 Task: Use the formula "FREQUENCY" in spreadsheet "Project portfolio".
Action: Mouse moved to (1052, 480)
Screenshot: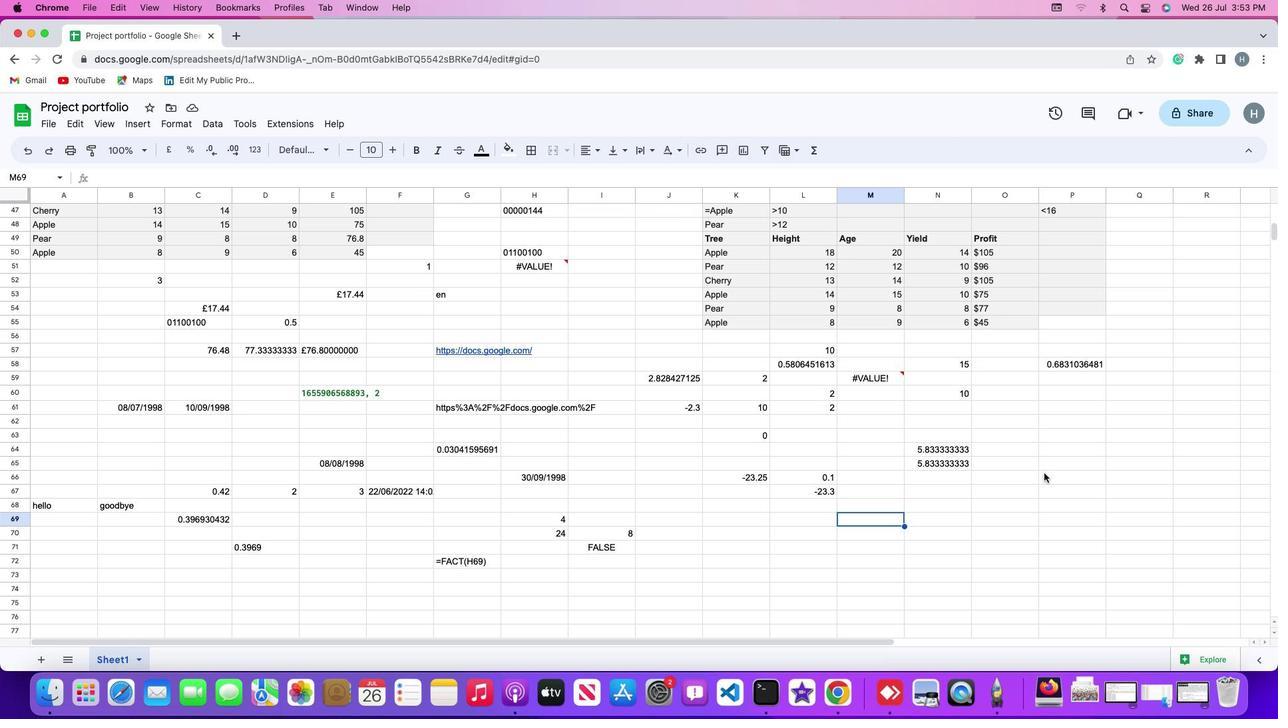 
Action: Mouse pressed left at (1052, 480)
Screenshot: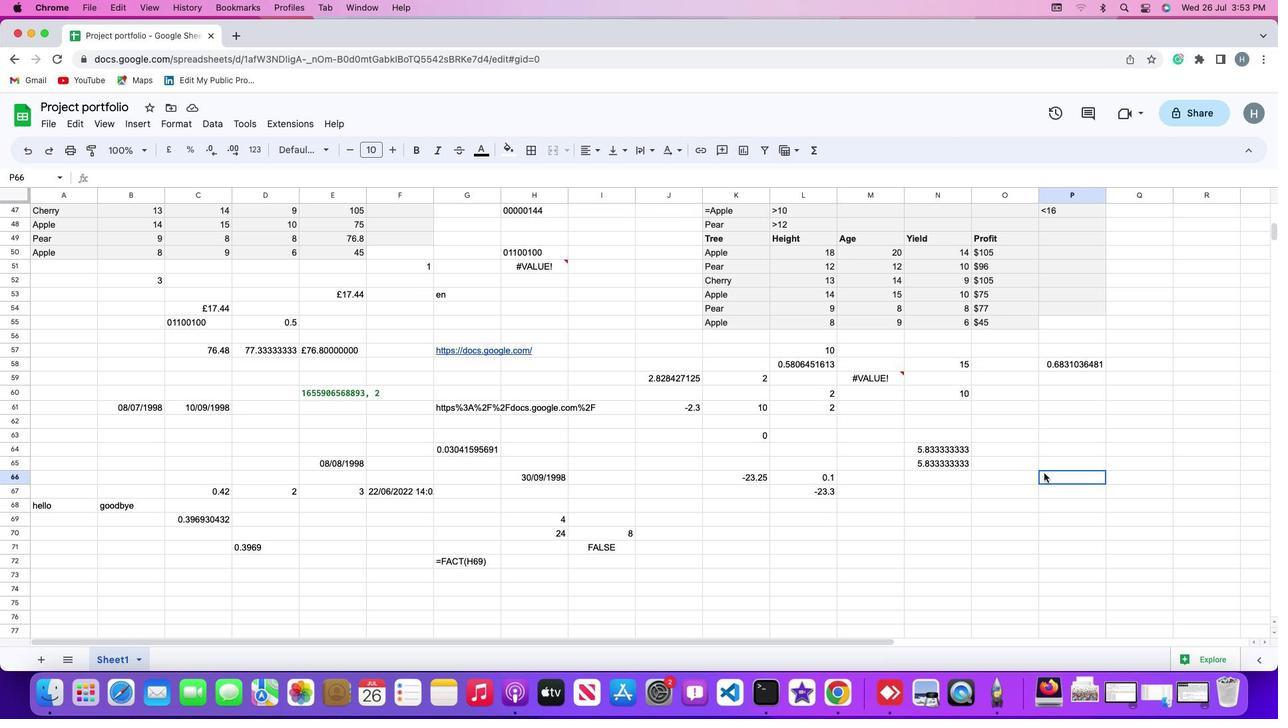 
Action: Mouse moved to (145, 129)
Screenshot: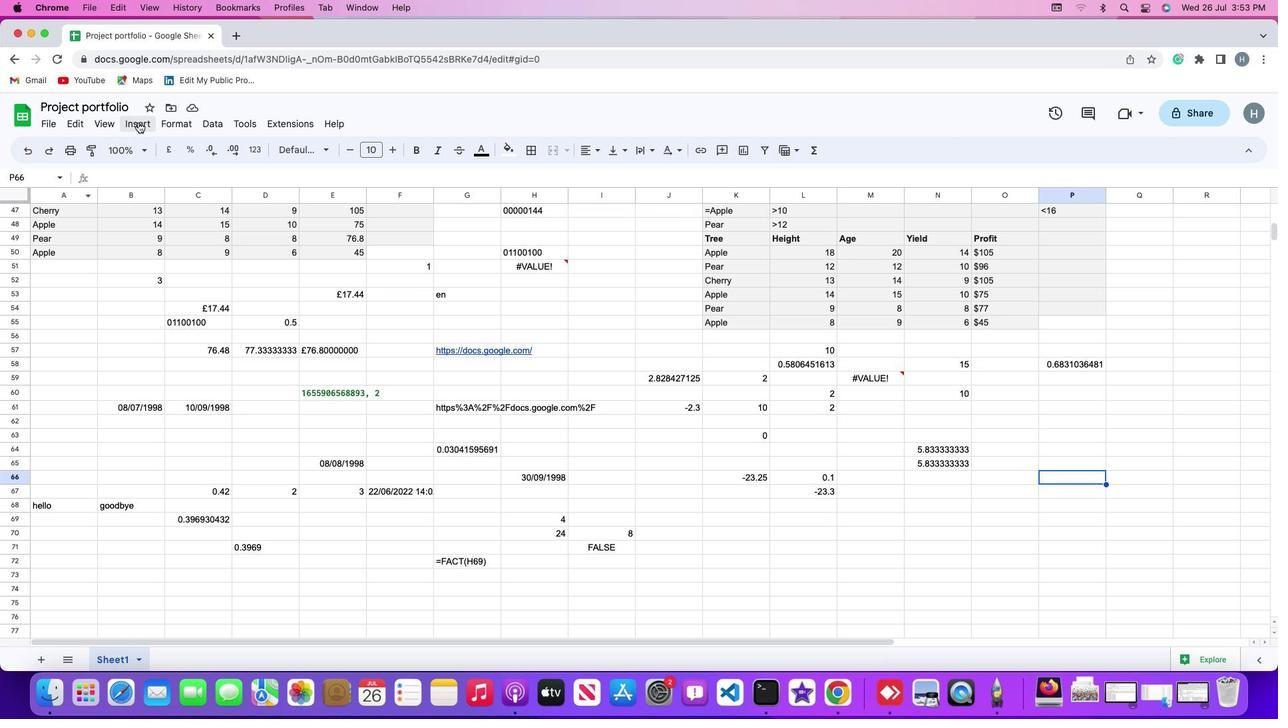 
Action: Mouse pressed left at (145, 129)
Screenshot: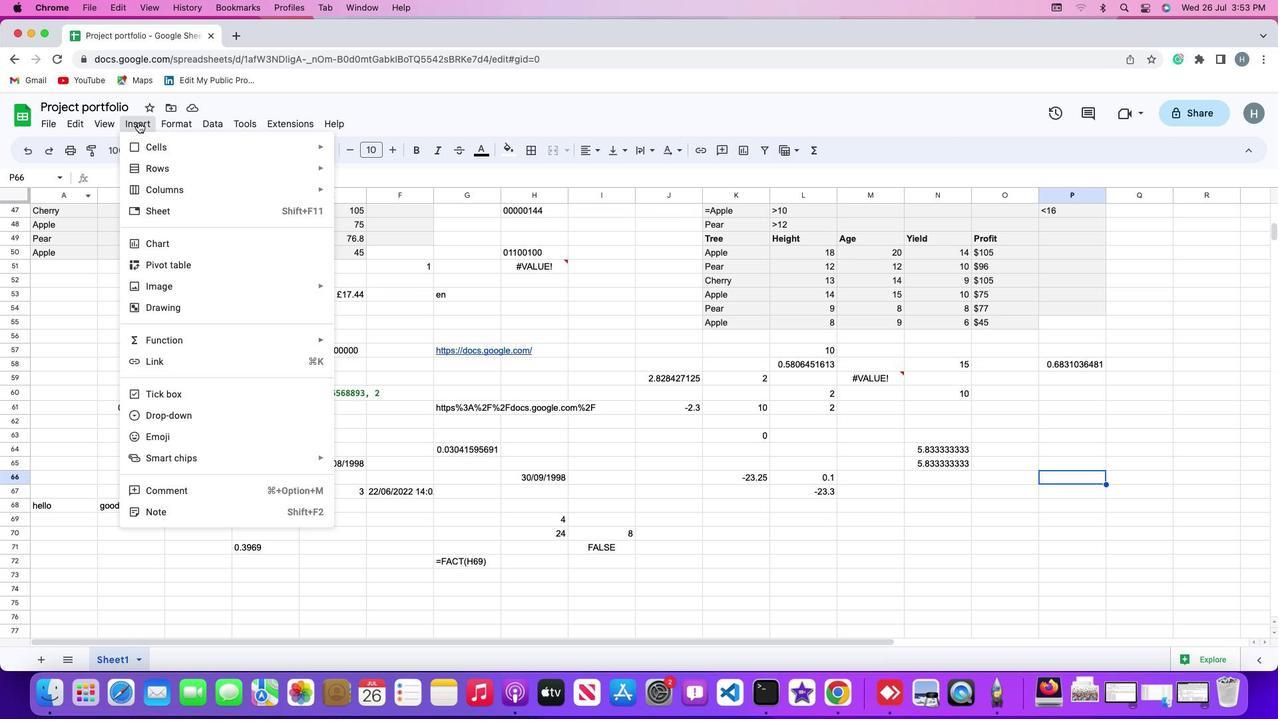 
Action: Mouse moved to (168, 337)
Screenshot: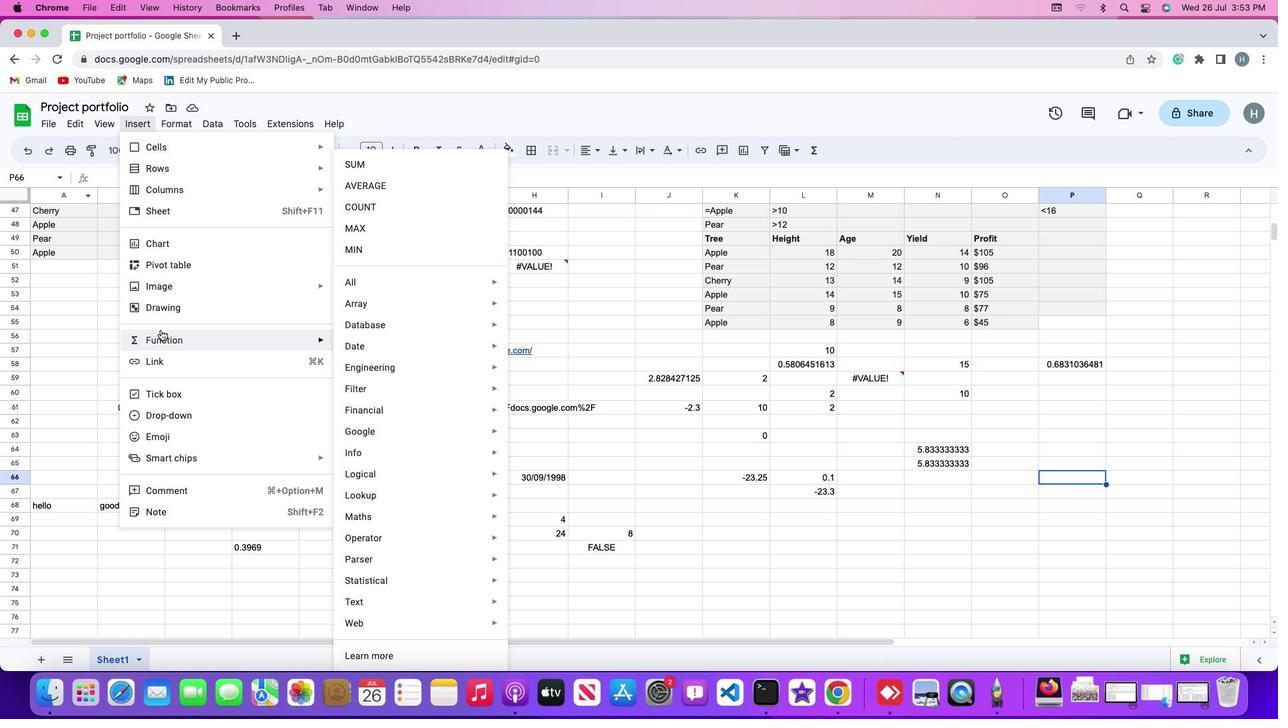
Action: Mouse pressed left at (168, 337)
Screenshot: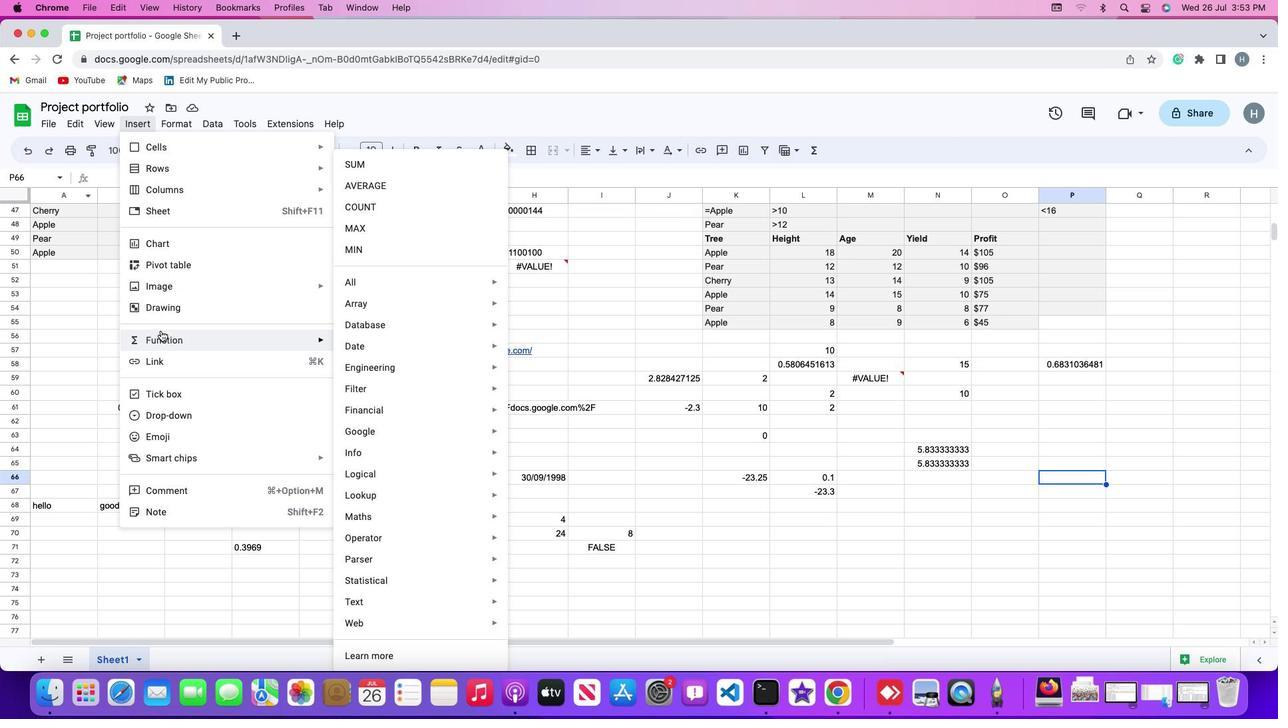 
Action: Mouse moved to (367, 284)
Screenshot: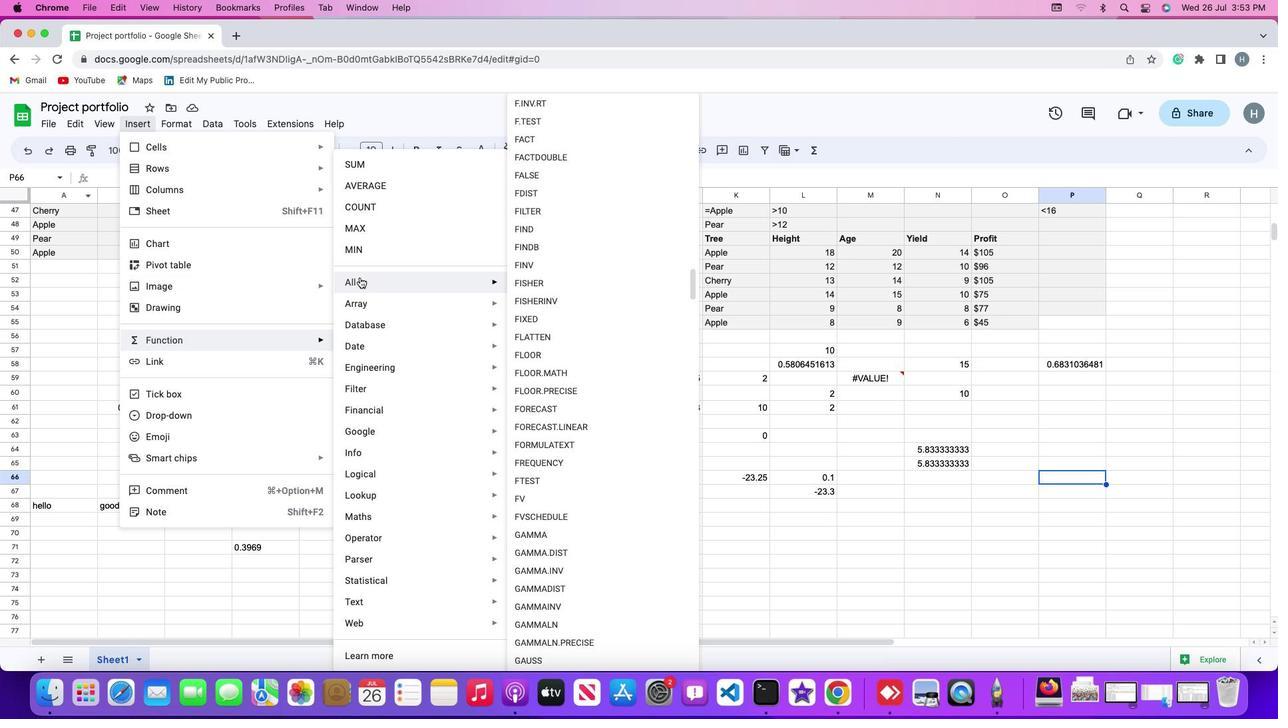 
Action: Mouse pressed left at (367, 284)
Screenshot: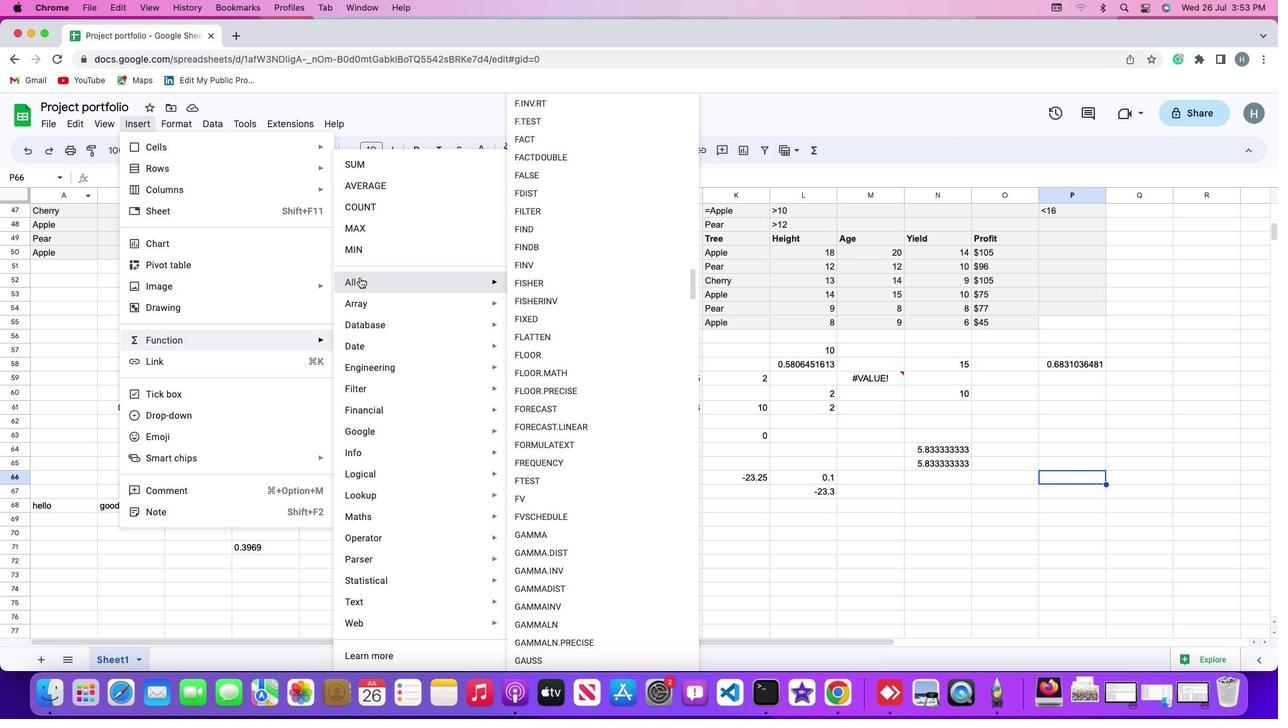 
Action: Mouse moved to (551, 473)
Screenshot: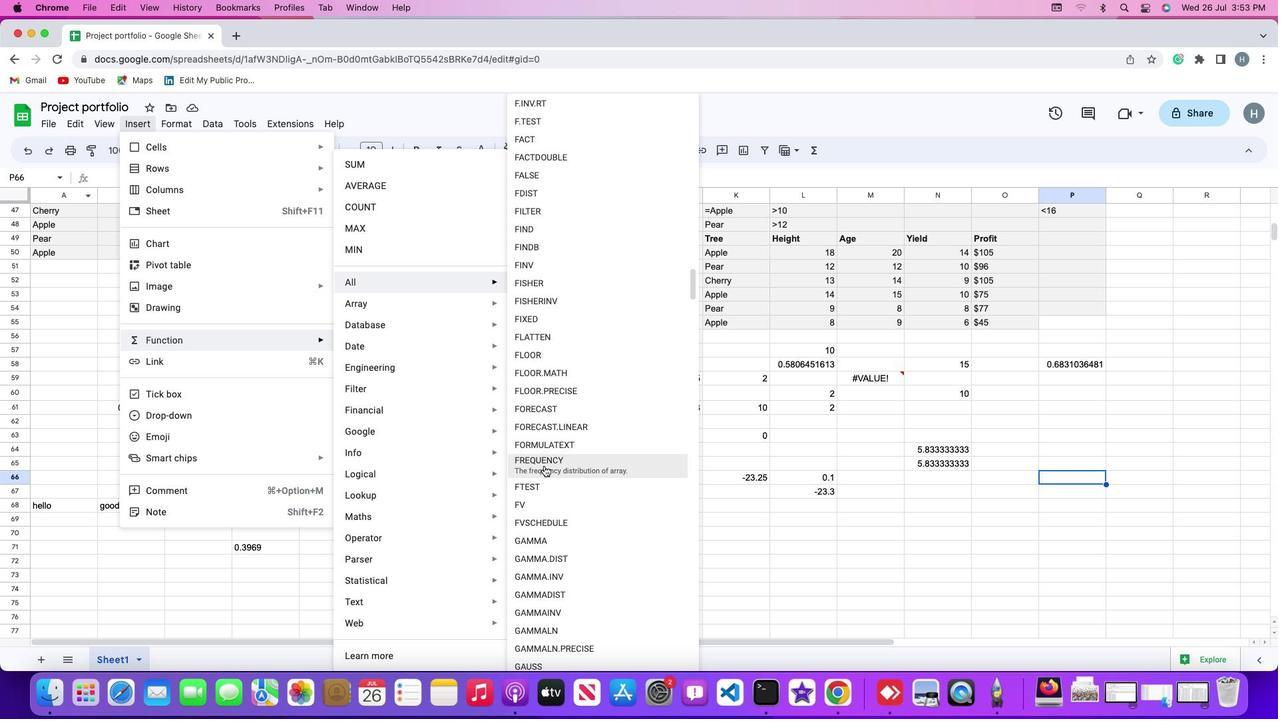 
Action: Mouse pressed left at (551, 473)
Screenshot: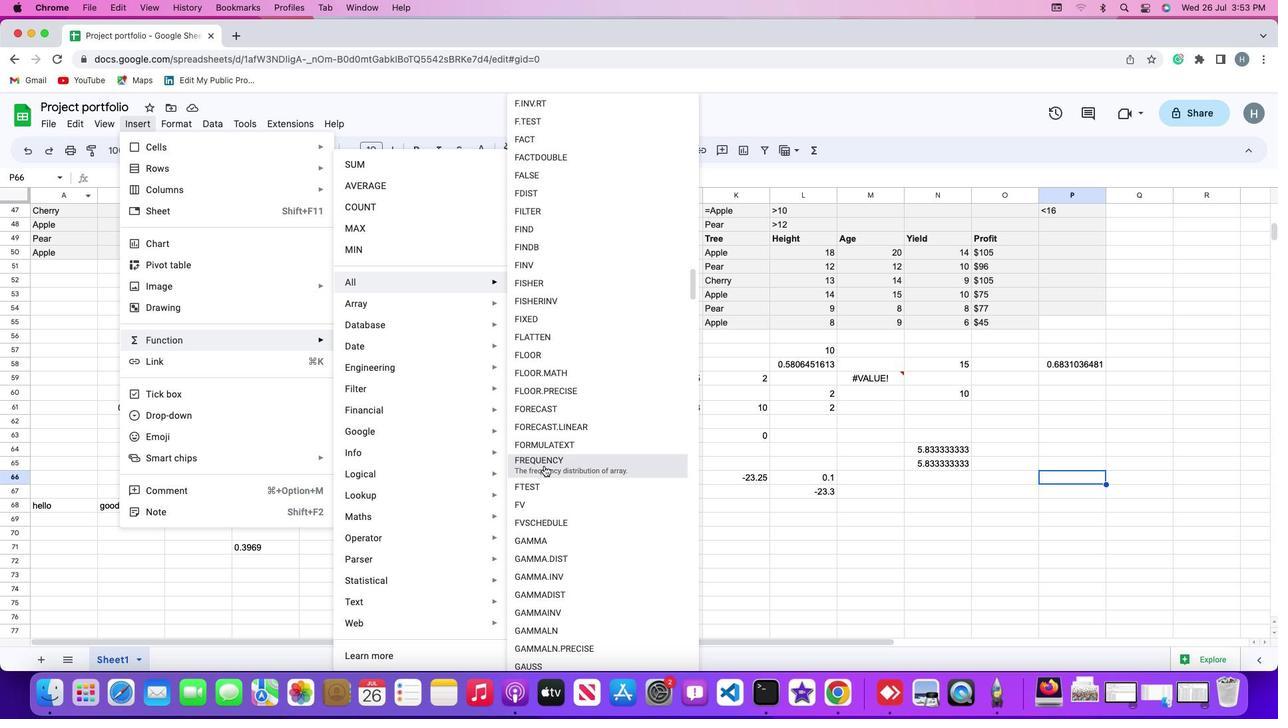 
Action: Mouse moved to (809, 259)
Screenshot: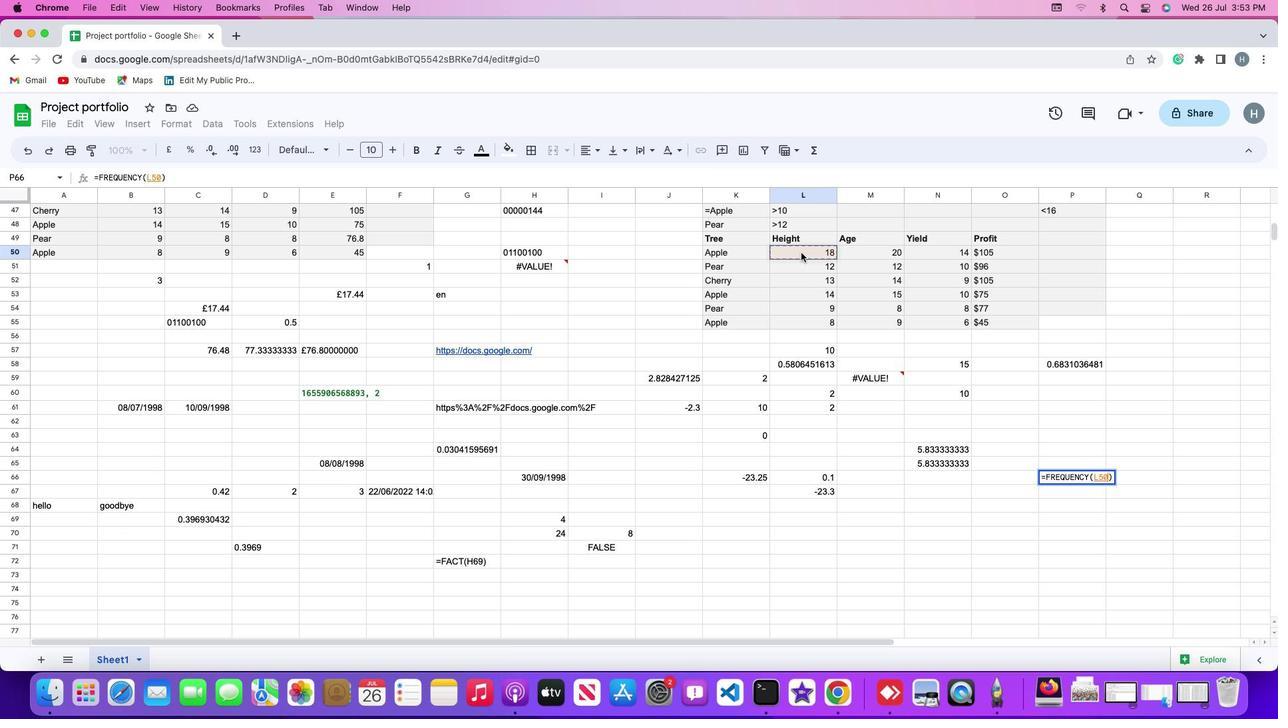 
Action: Mouse pressed left at (809, 259)
Screenshot: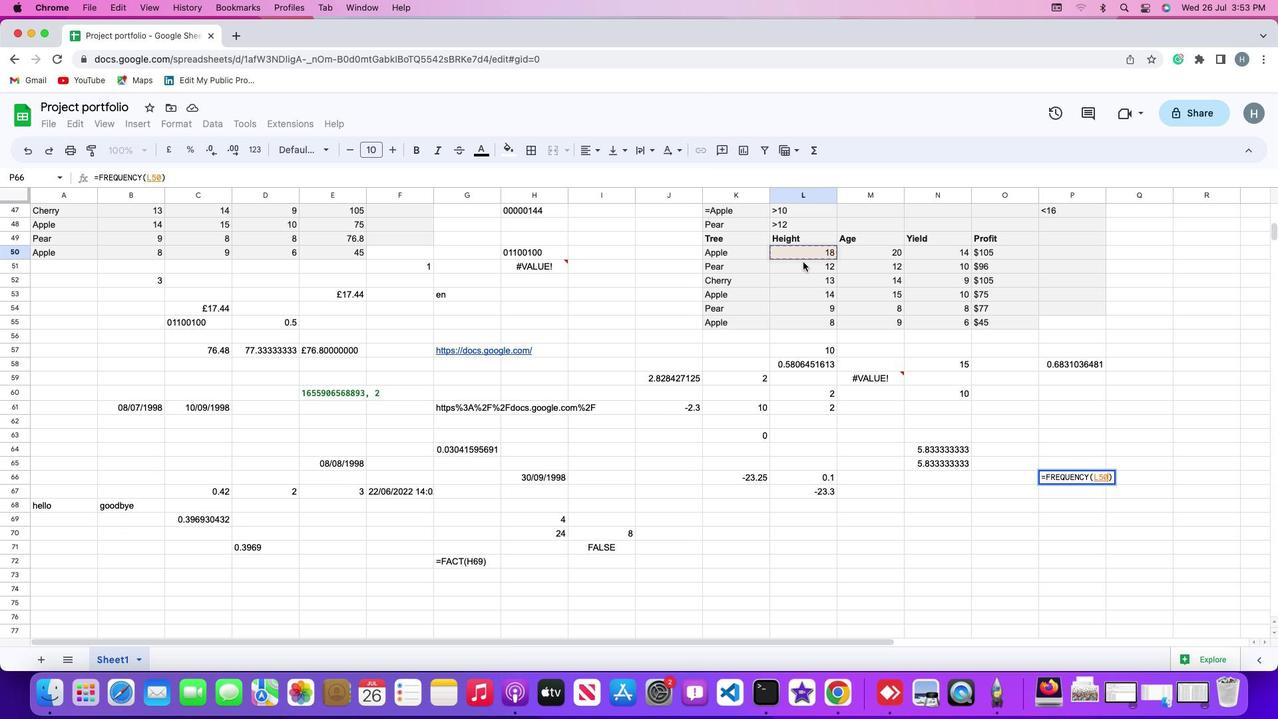 
Action: Mouse moved to (820, 328)
Screenshot: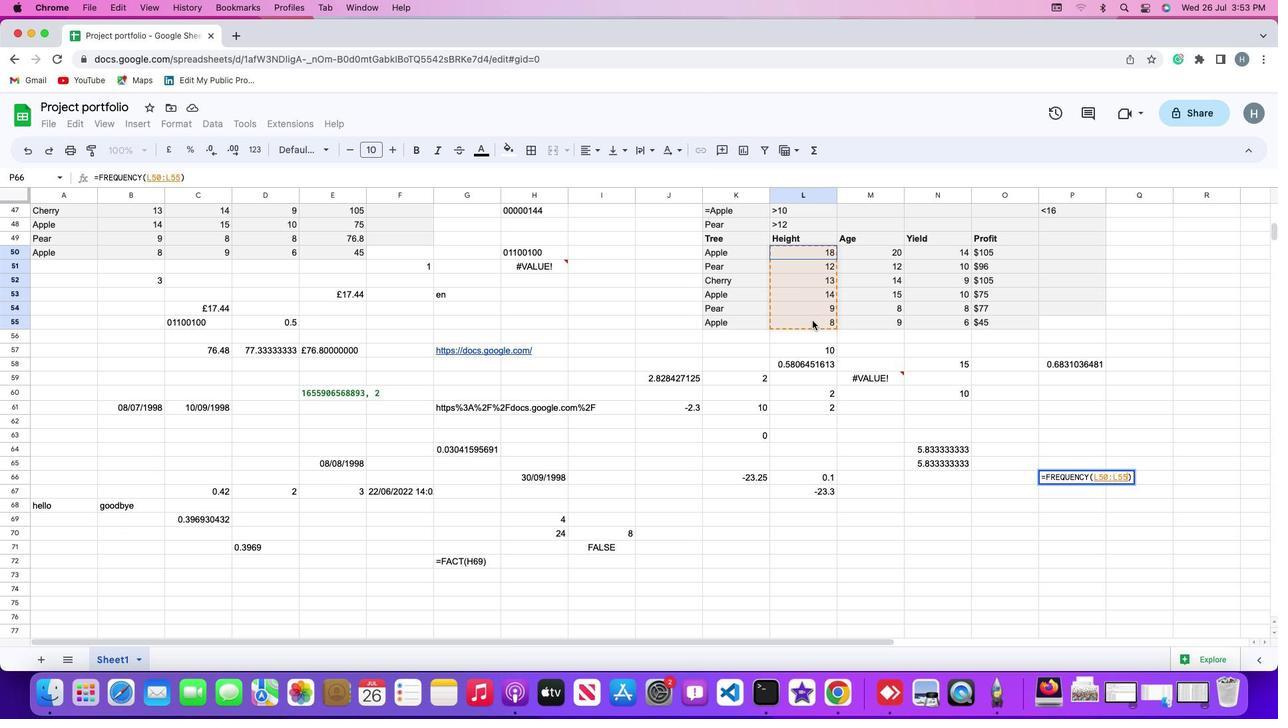 
Action: Key pressed ','
Screenshot: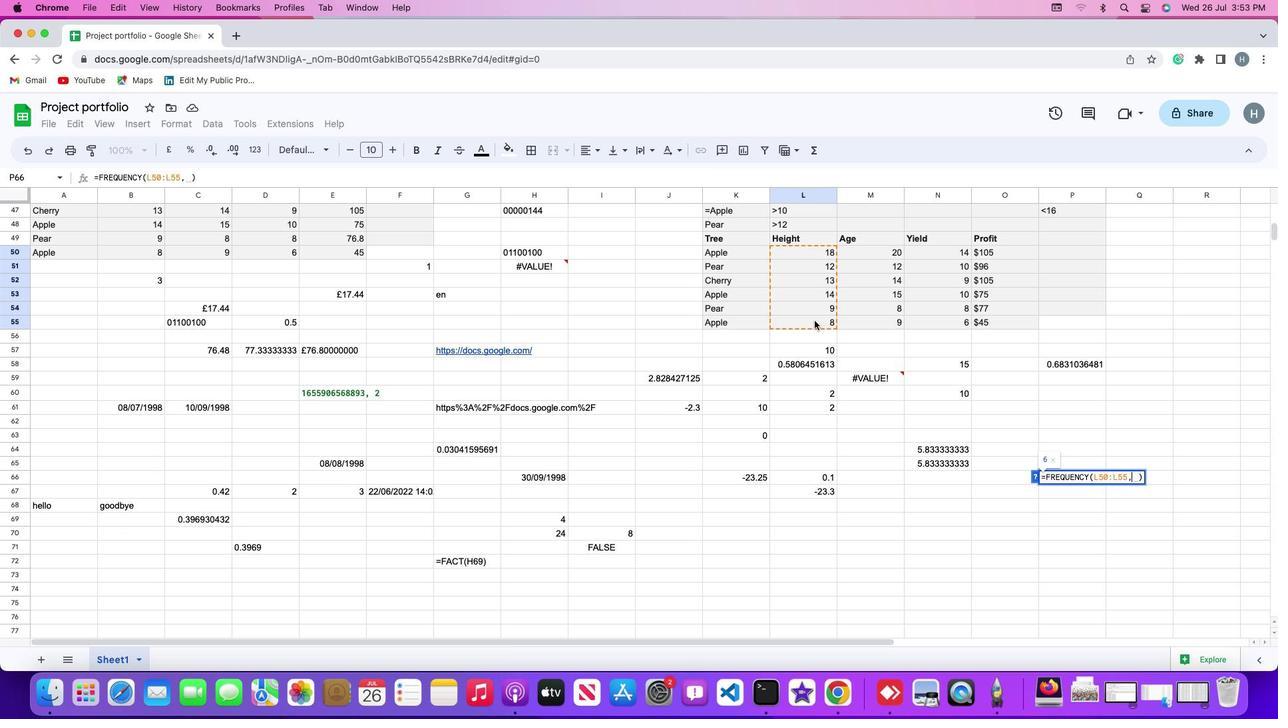 
Action: Mouse moved to (878, 259)
Screenshot: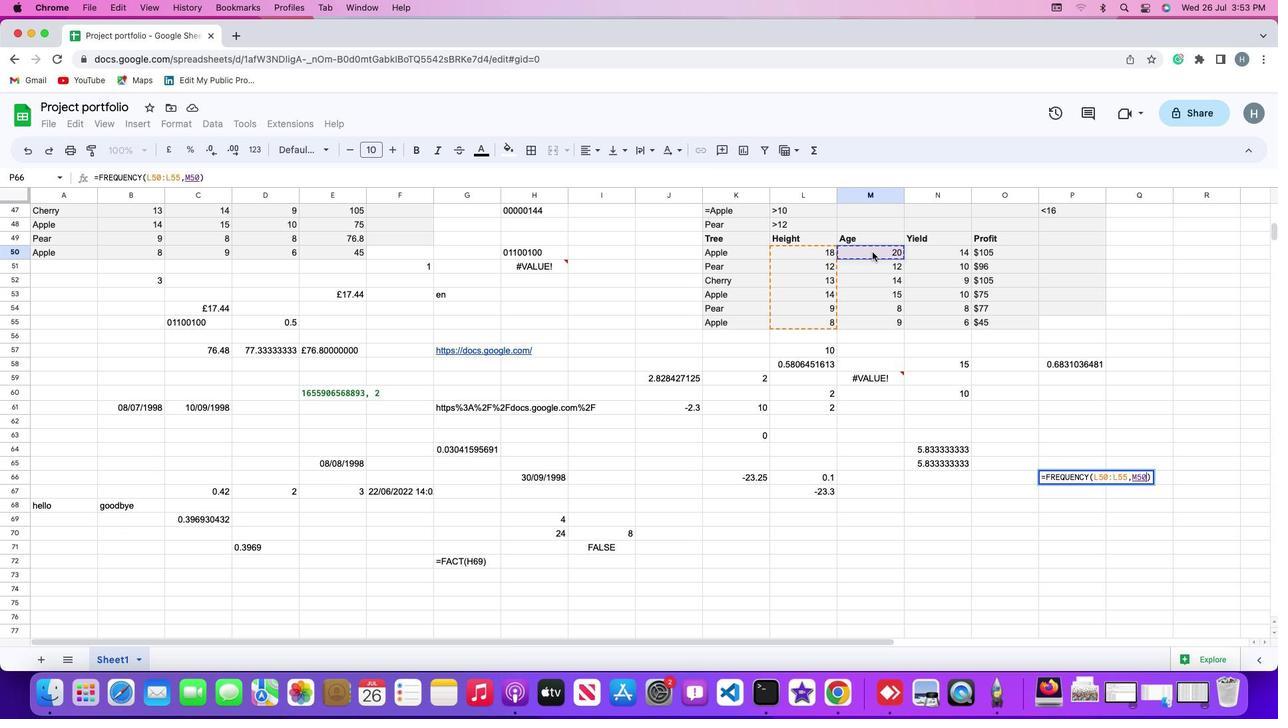 
Action: Mouse pressed left at (878, 259)
Screenshot: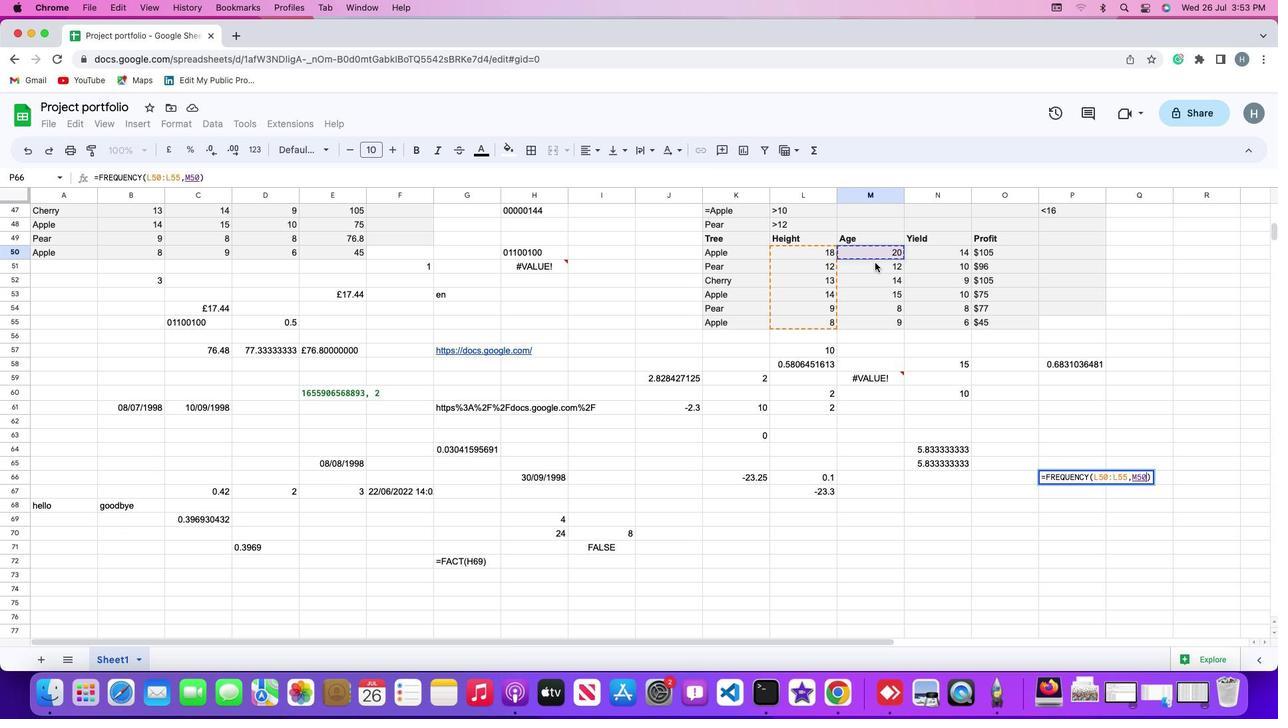 
Action: Mouse moved to (887, 325)
Screenshot: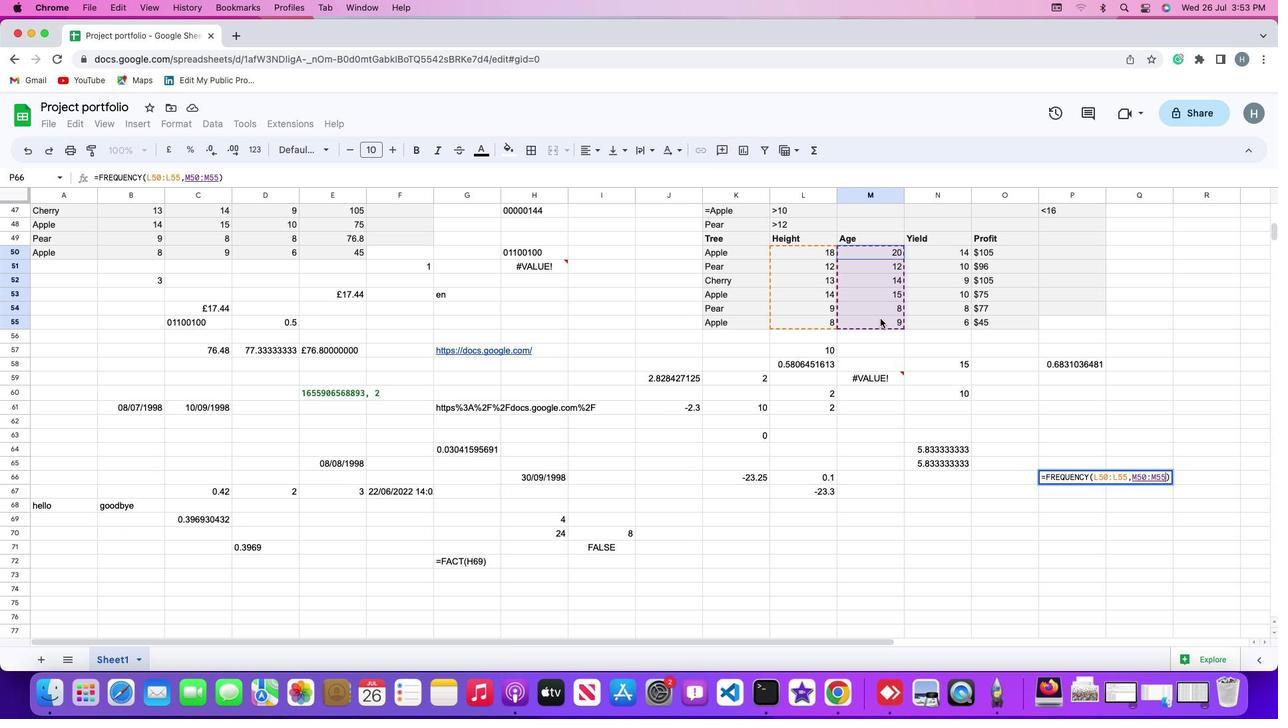 
Action: Key pressed Key.enter
Screenshot: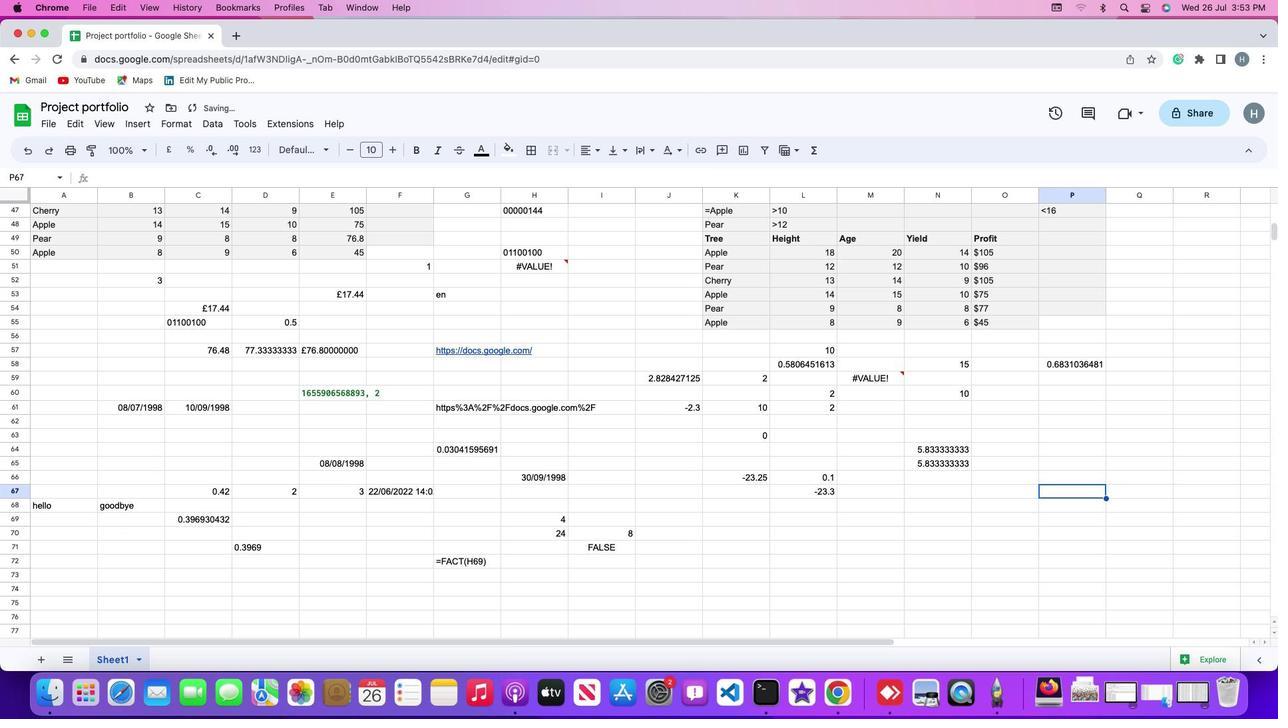 
